 Task: Apply Clip Filter to Black & White
Action: Mouse moved to (851, 334)
Screenshot: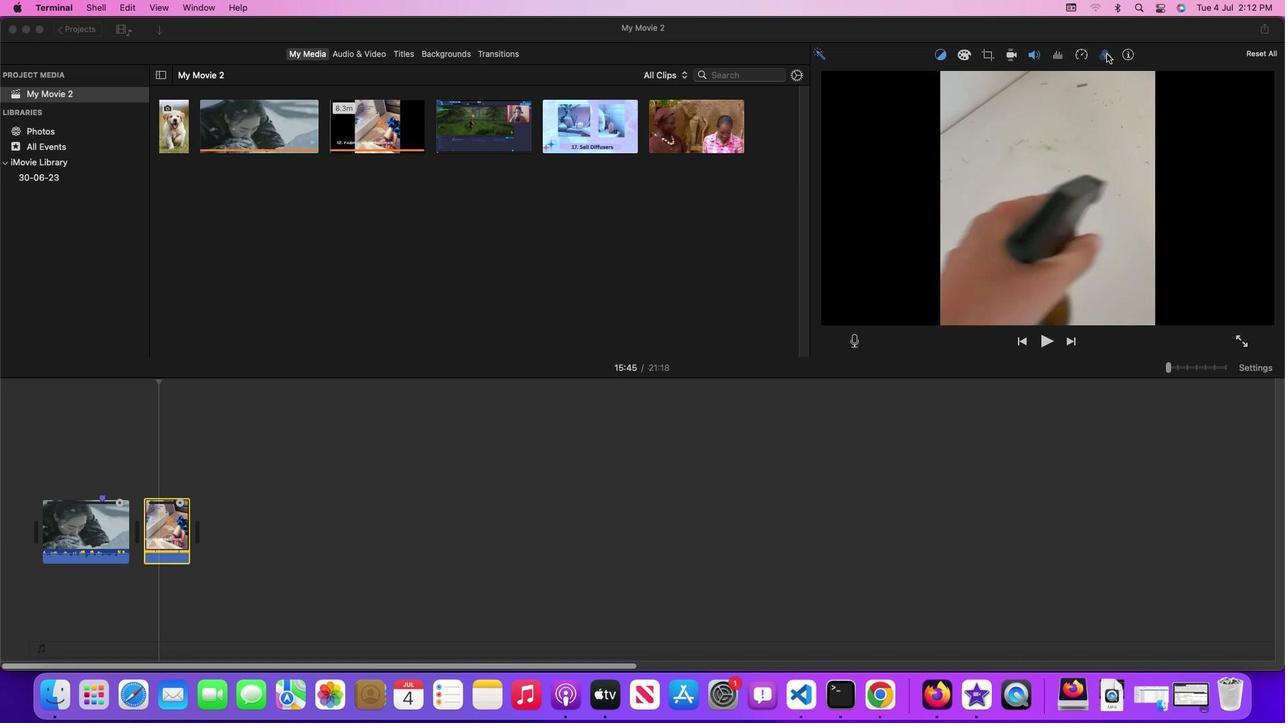 
Action: Mouse pressed left at (851, 334)
Screenshot: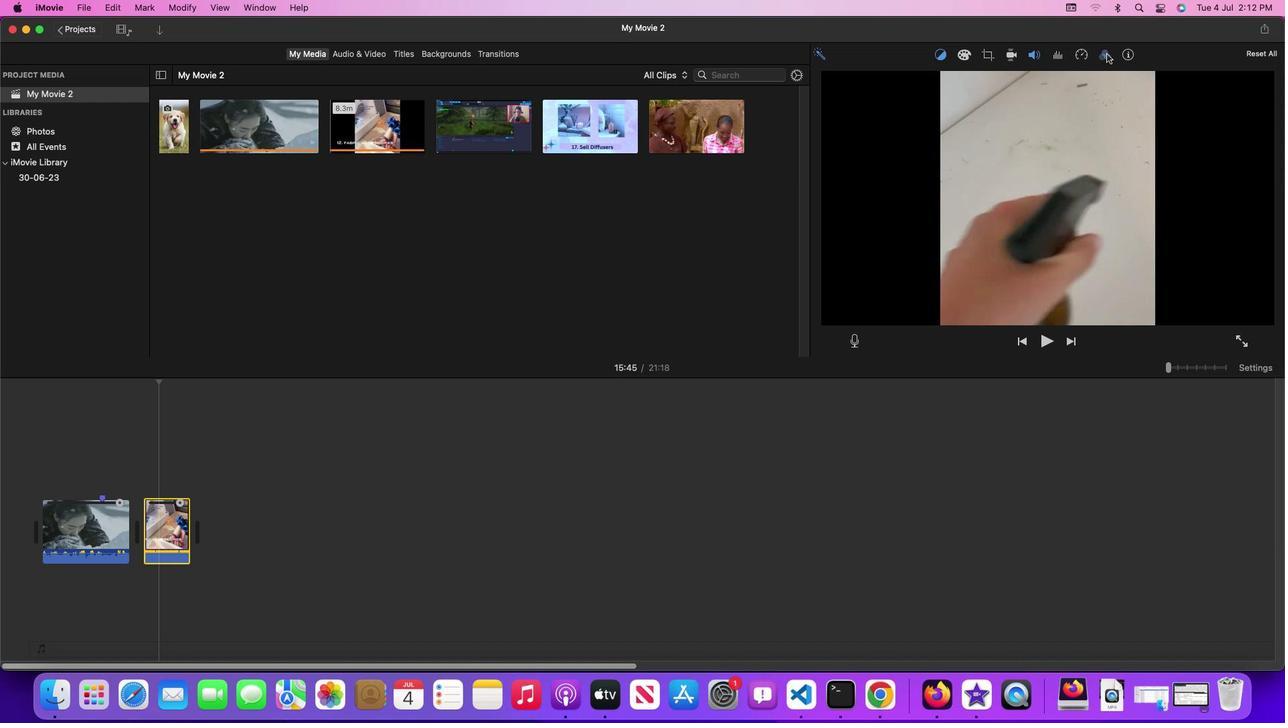 
Action: Mouse moved to (851, 334)
Screenshot: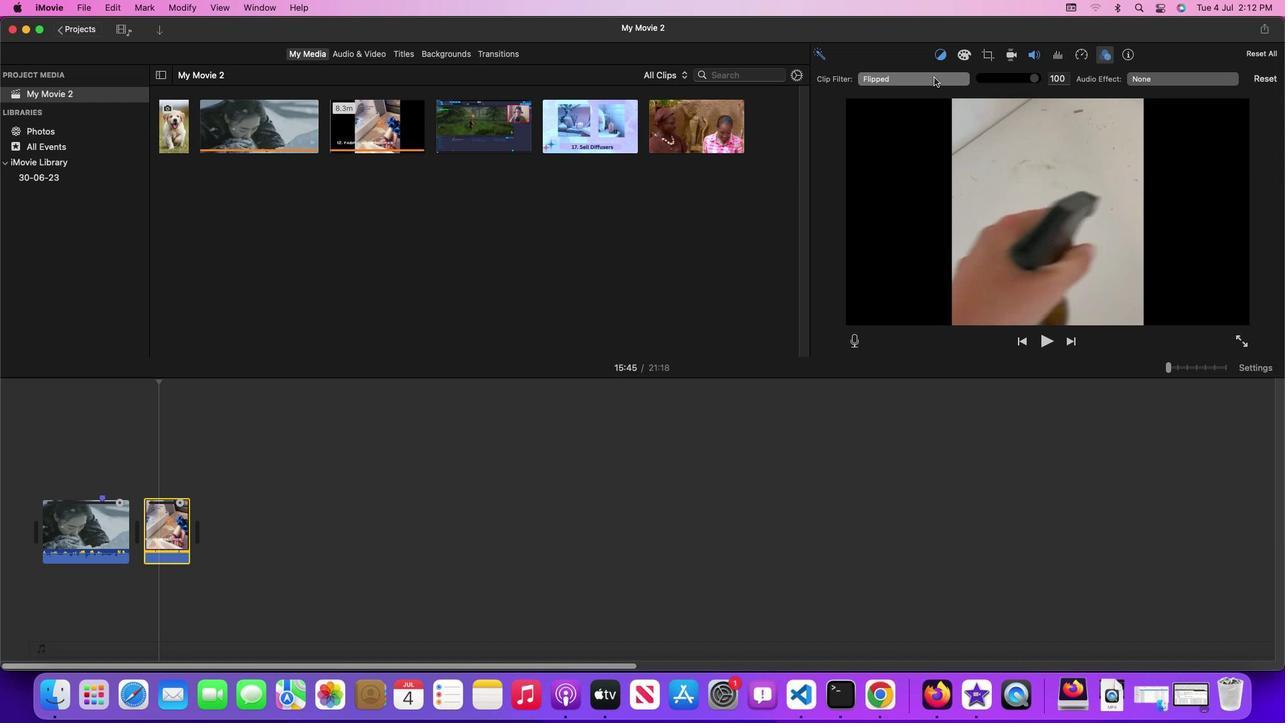 
Action: Mouse pressed left at (851, 334)
Screenshot: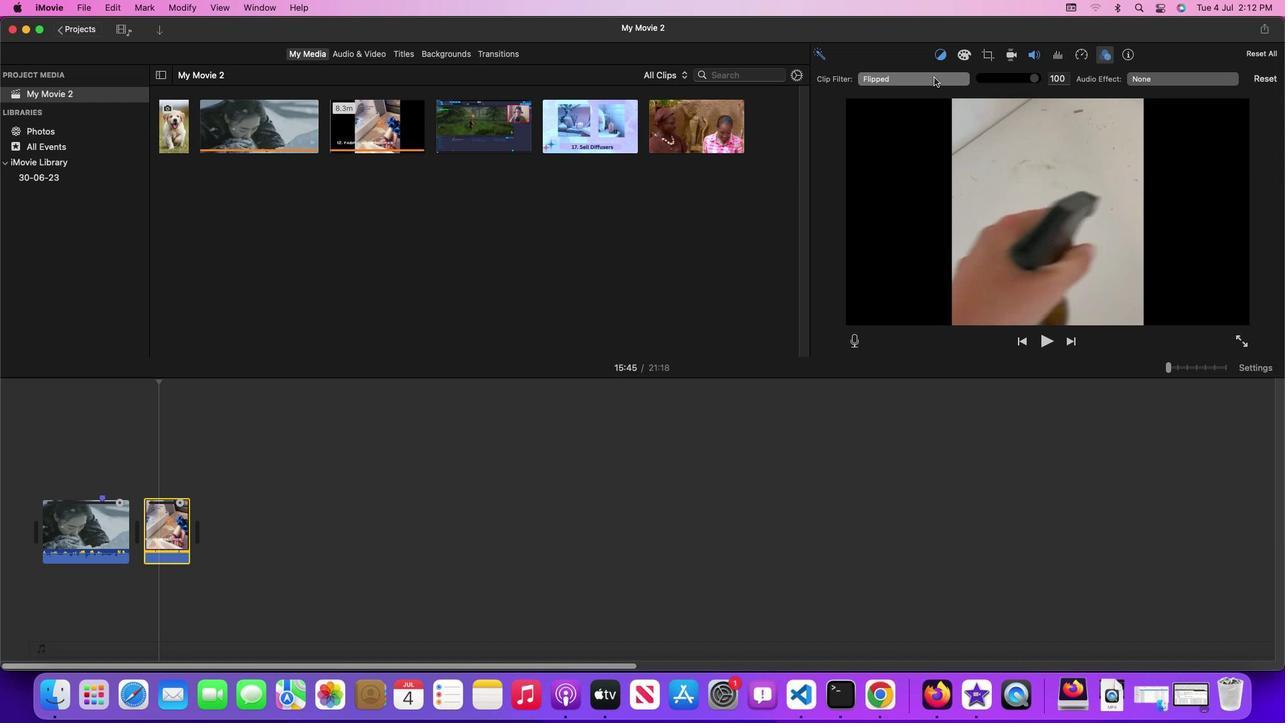 
Action: Mouse moved to (851, 334)
Screenshot: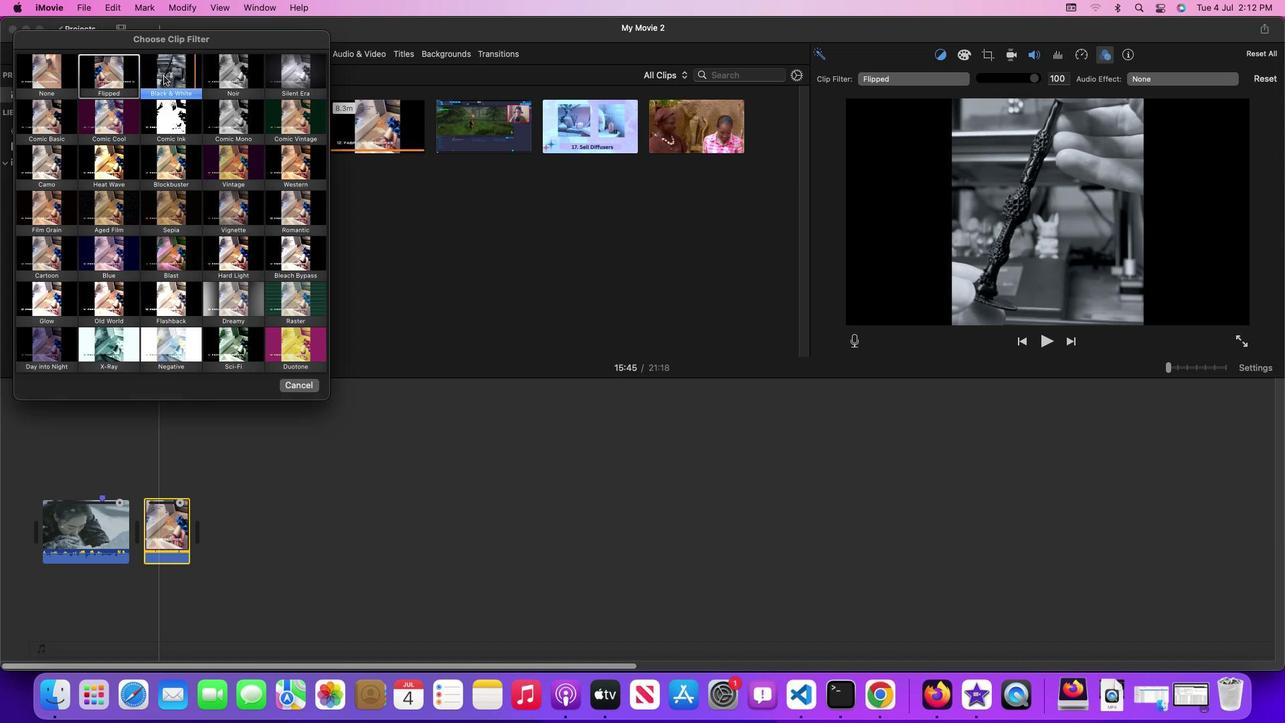 
Action: Mouse pressed left at (851, 334)
Screenshot: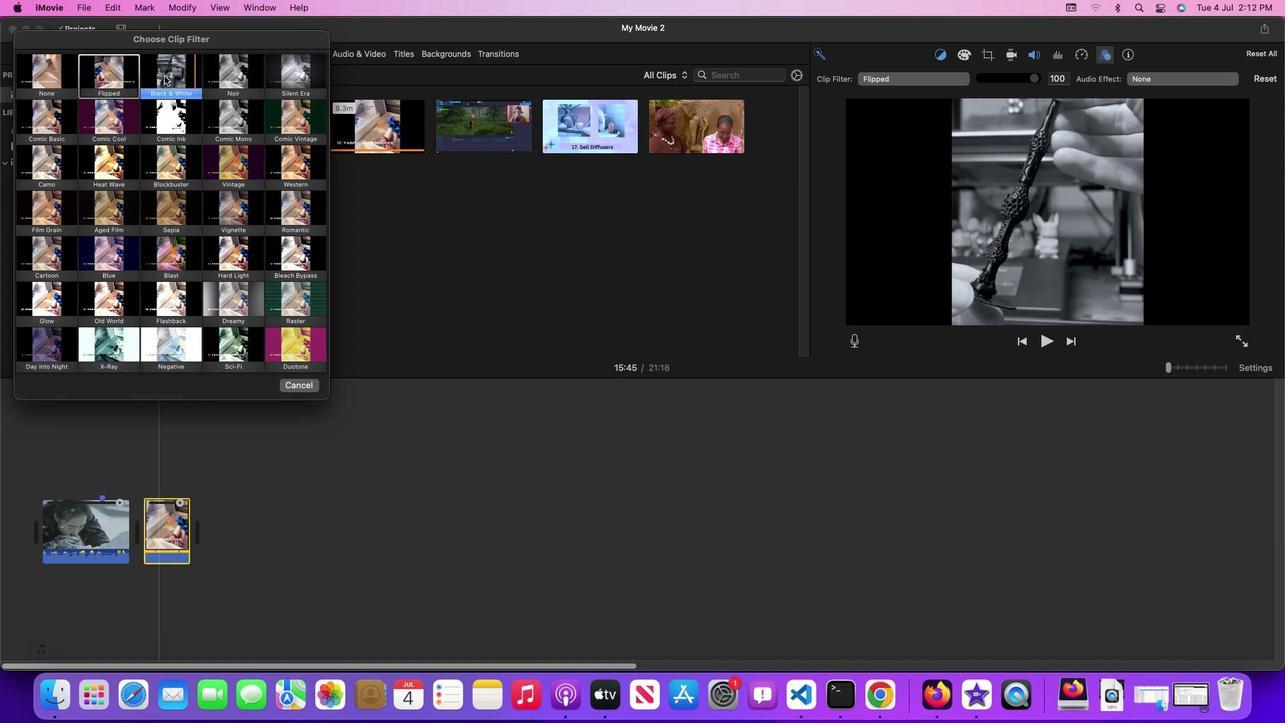 
Action: Mouse moved to (851, 336)
Screenshot: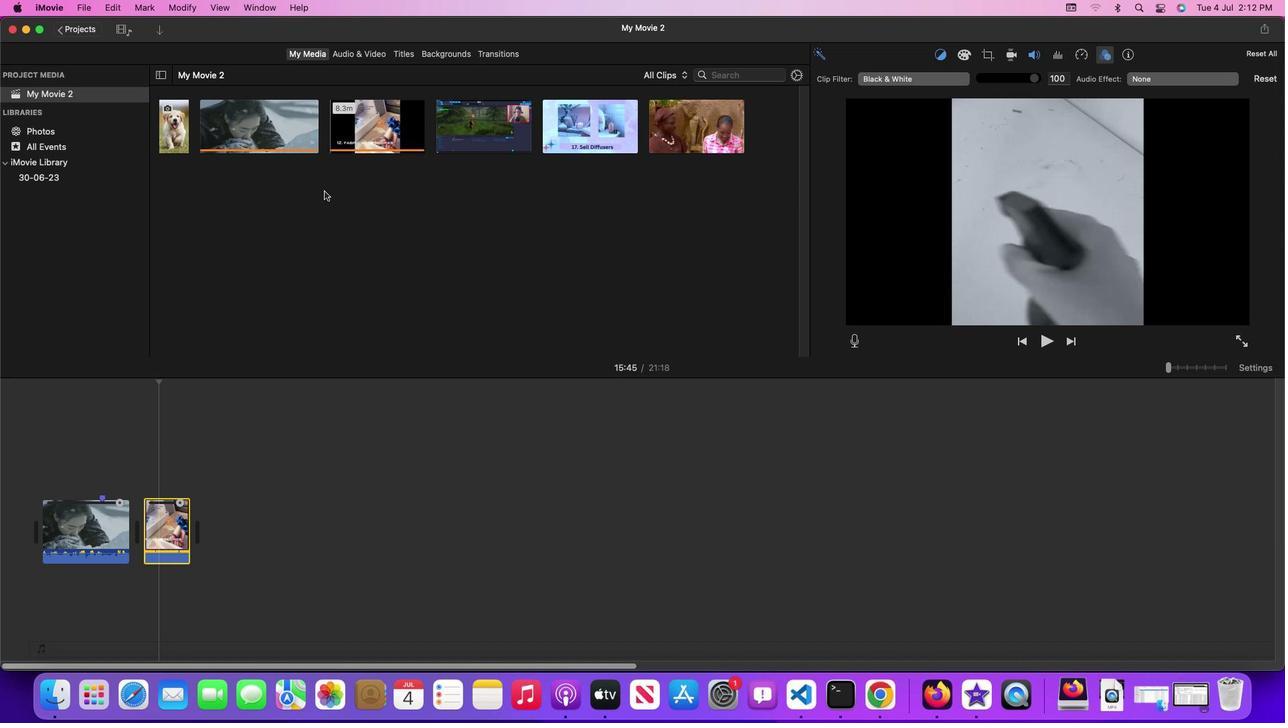
